 Task: Create a due date automation trigger when advanced on, 2 hours before a card is due add content with a name starting with resume.
Action: Mouse moved to (1159, 98)
Screenshot: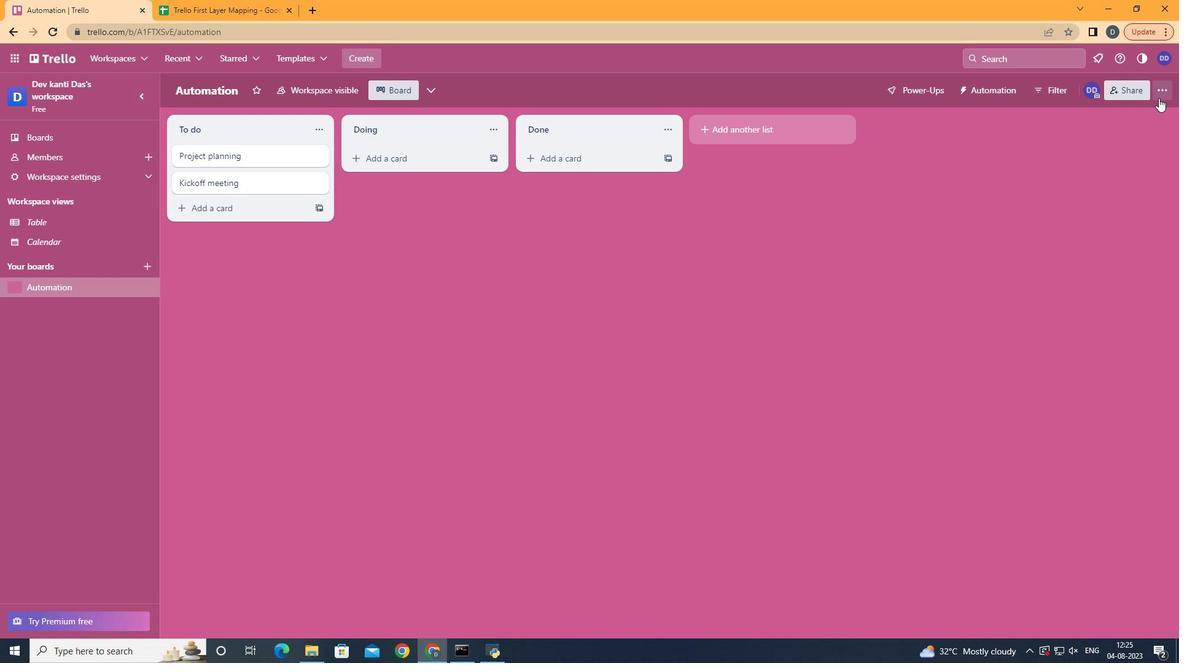 
Action: Mouse pressed left at (1159, 98)
Screenshot: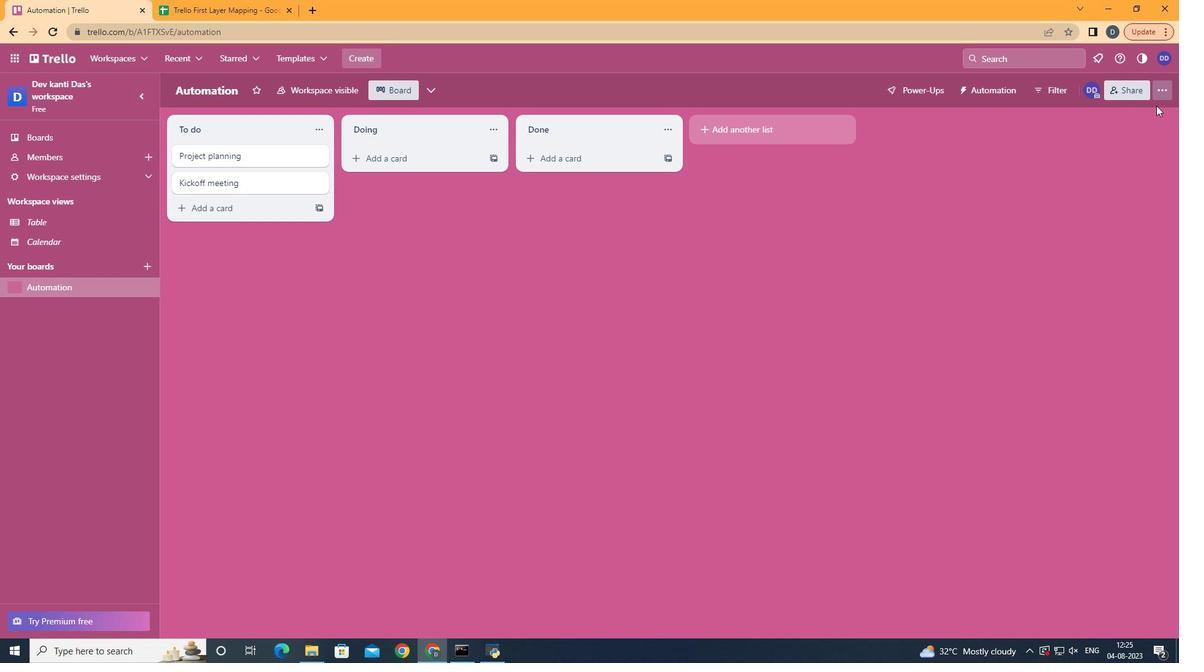 
Action: Mouse moved to (1085, 263)
Screenshot: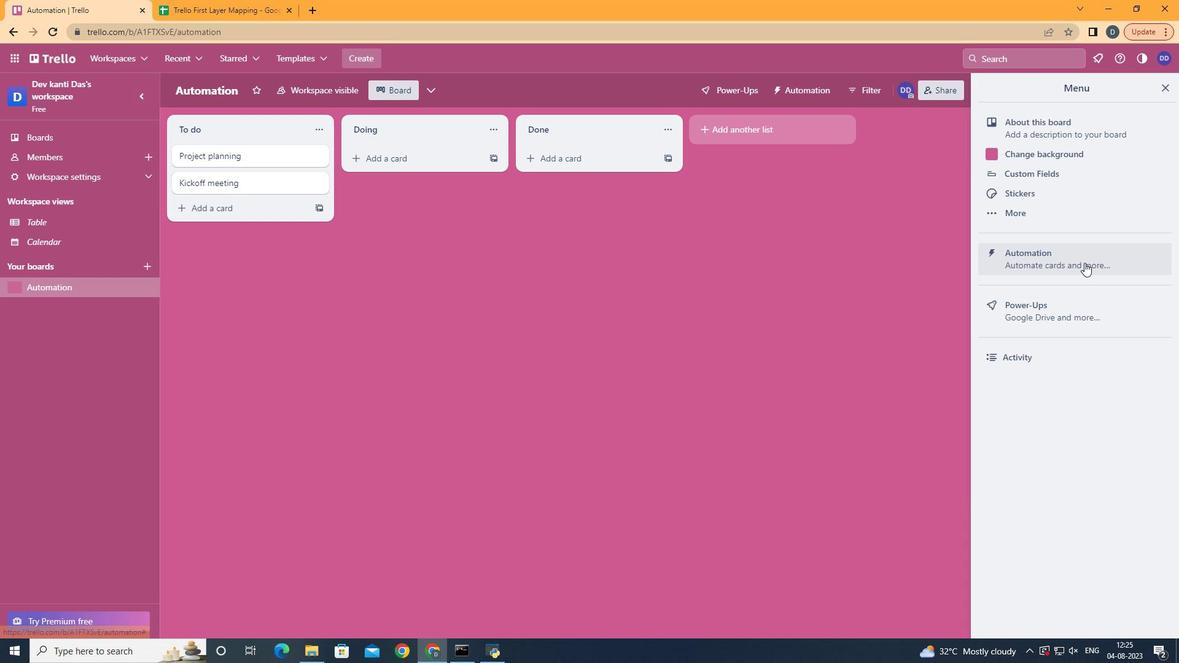 
Action: Mouse pressed left at (1085, 263)
Screenshot: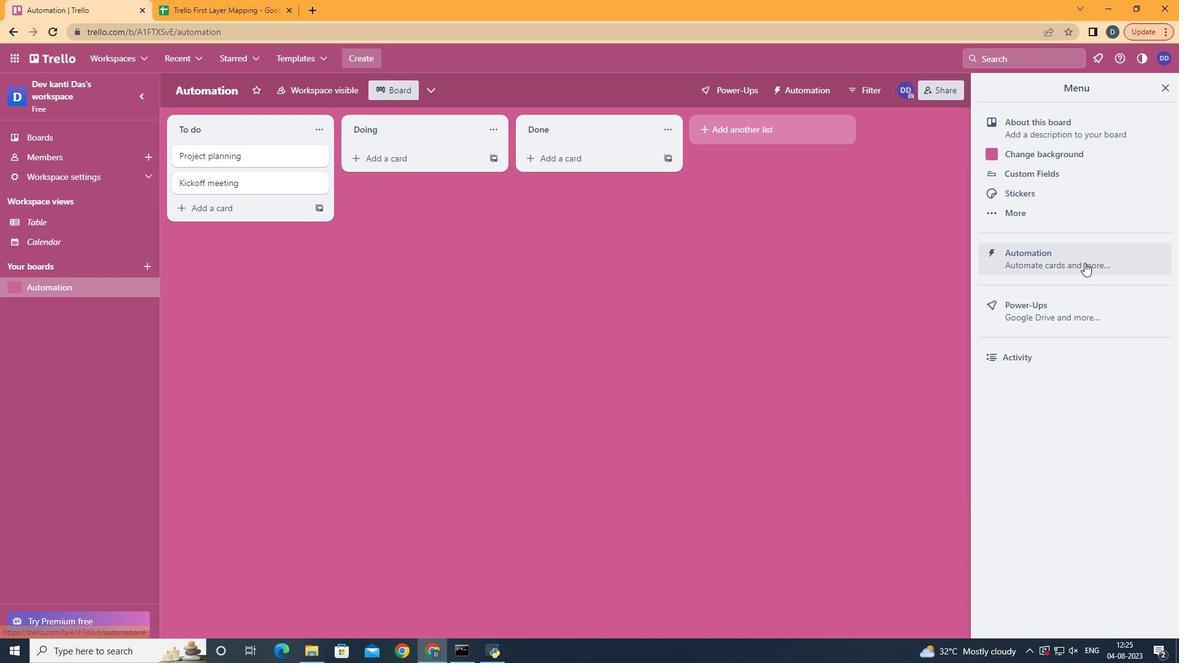
Action: Mouse moved to (203, 259)
Screenshot: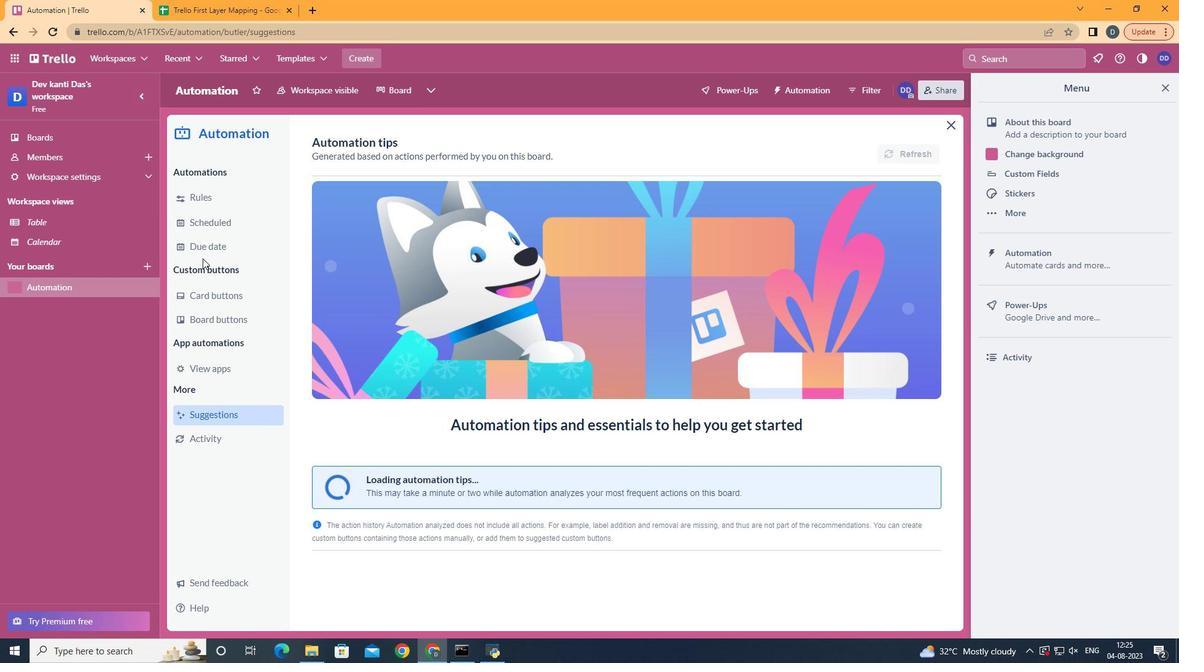 
Action: Mouse pressed left at (203, 259)
Screenshot: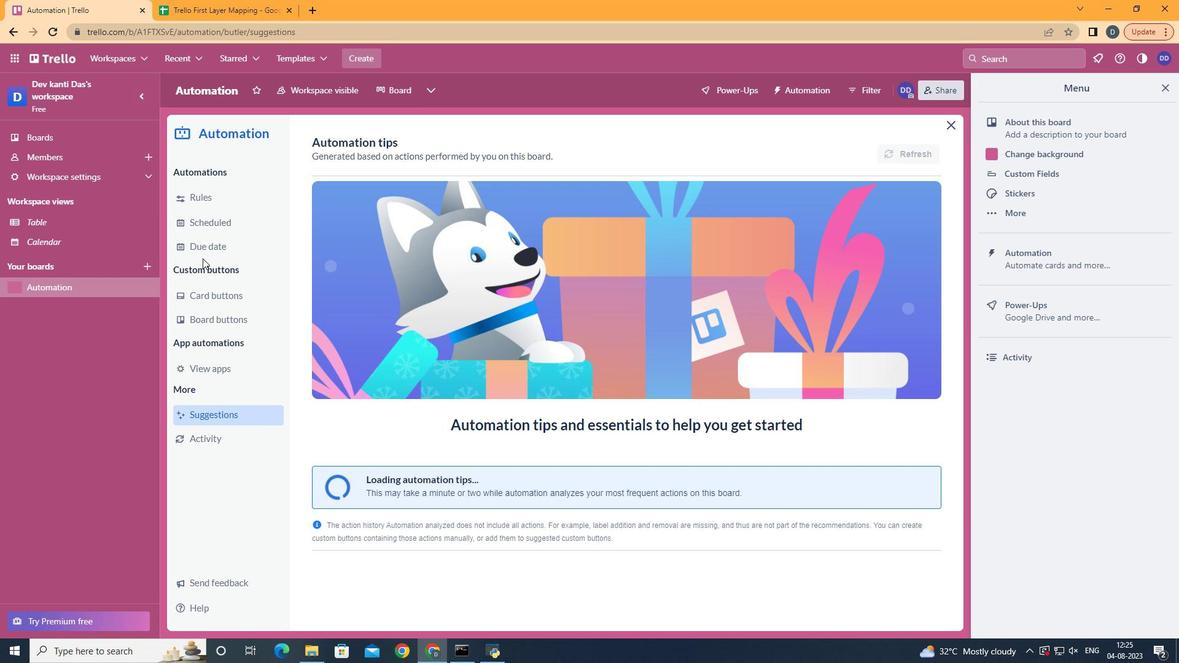 
Action: Mouse moved to (232, 243)
Screenshot: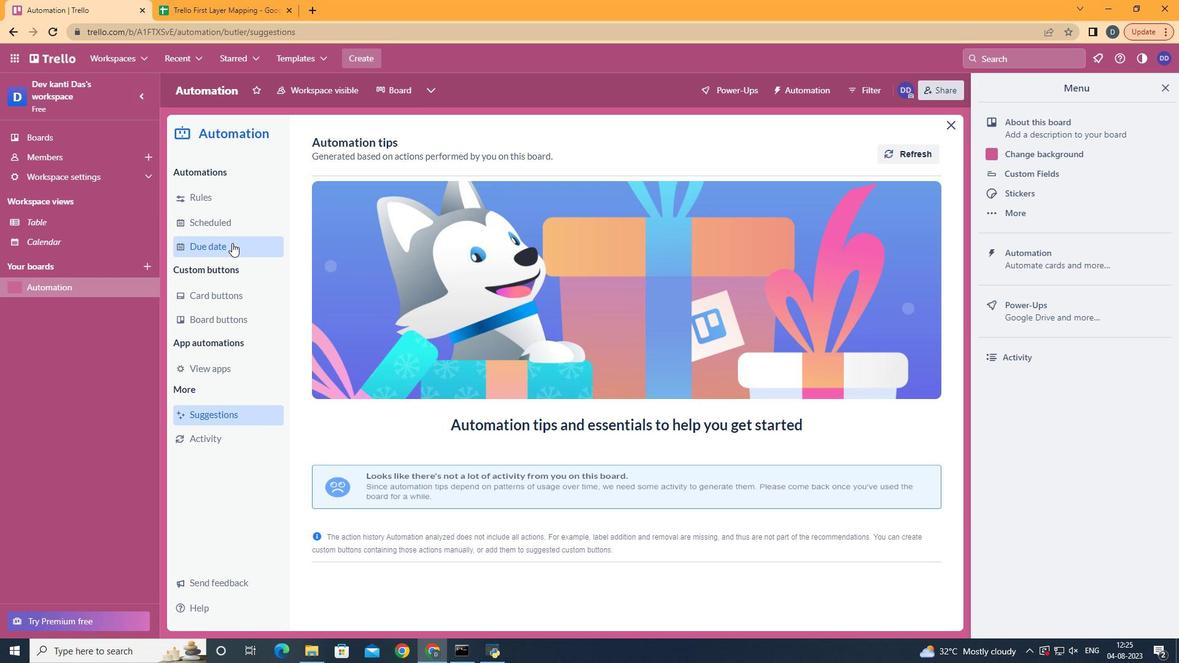 
Action: Mouse pressed left at (232, 243)
Screenshot: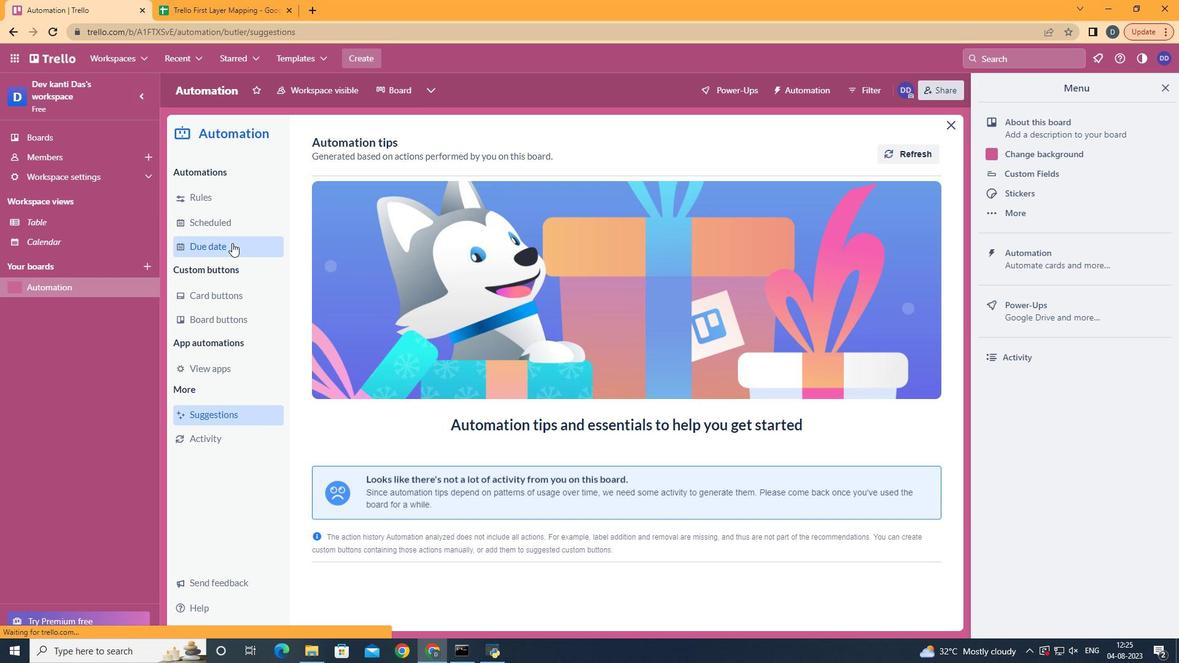 
Action: Mouse moved to (860, 152)
Screenshot: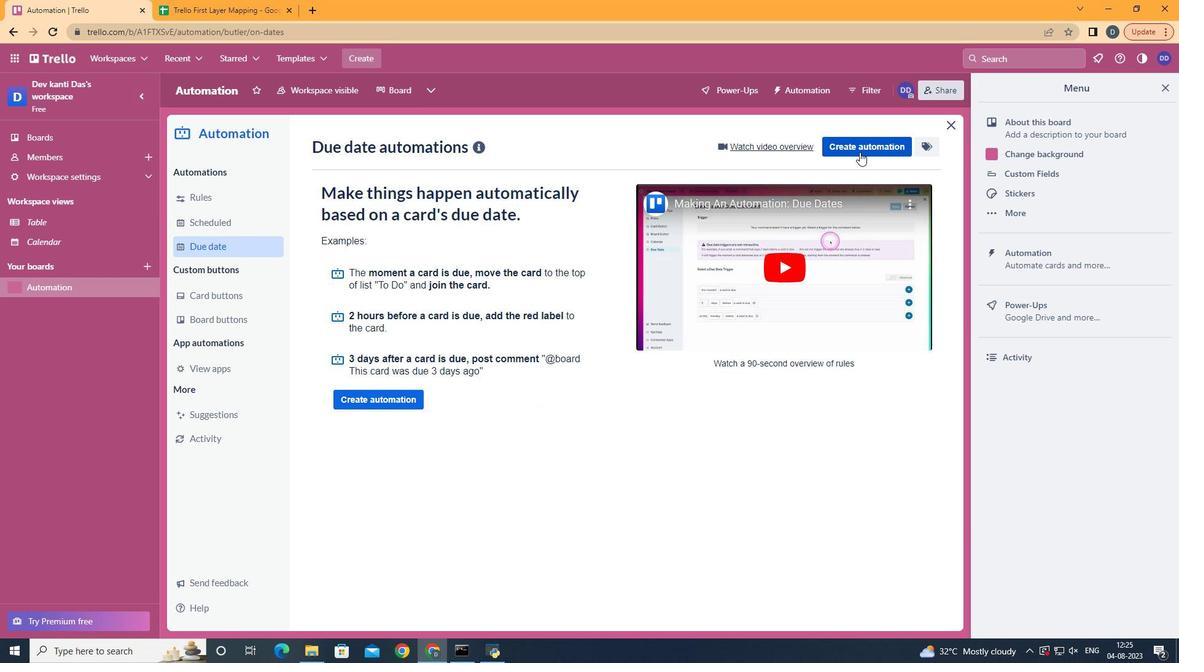 
Action: Mouse pressed left at (860, 152)
Screenshot: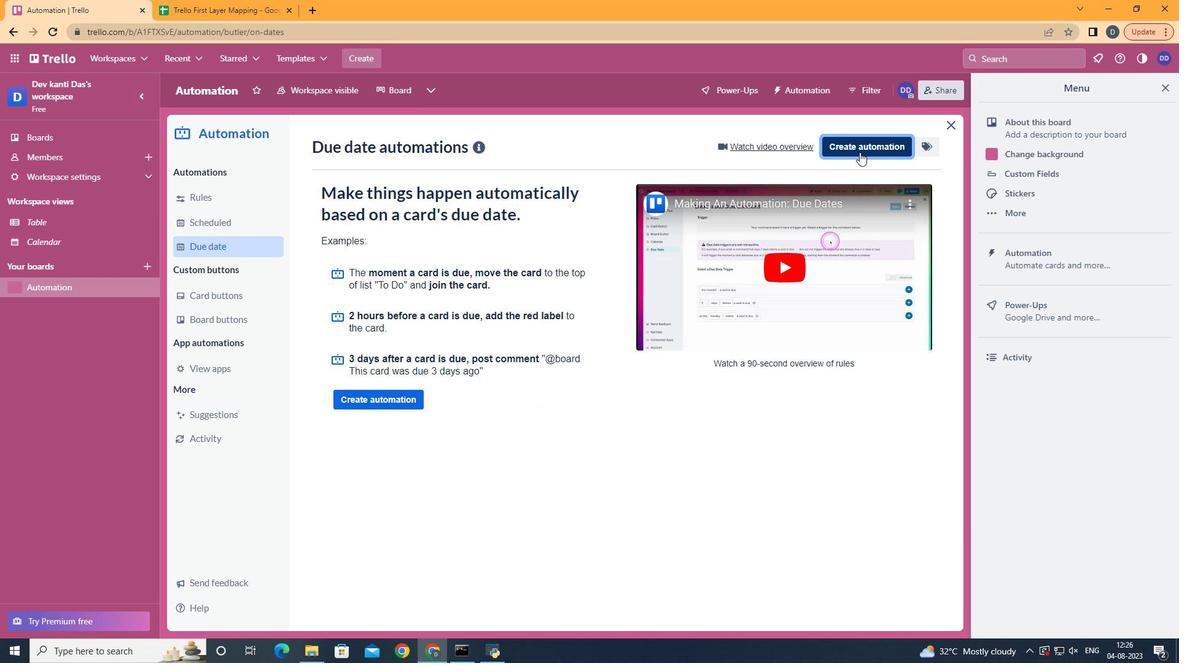 
Action: Mouse moved to (627, 259)
Screenshot: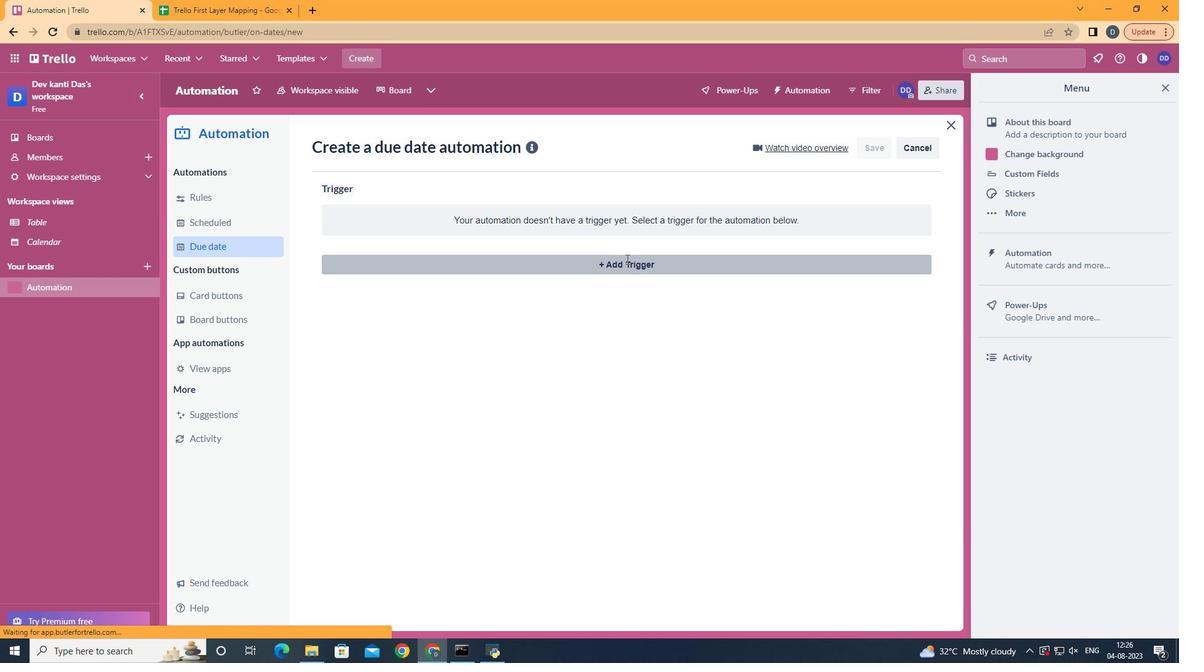 
Action: Mouse pressed left at (627, 259)
Screenshot: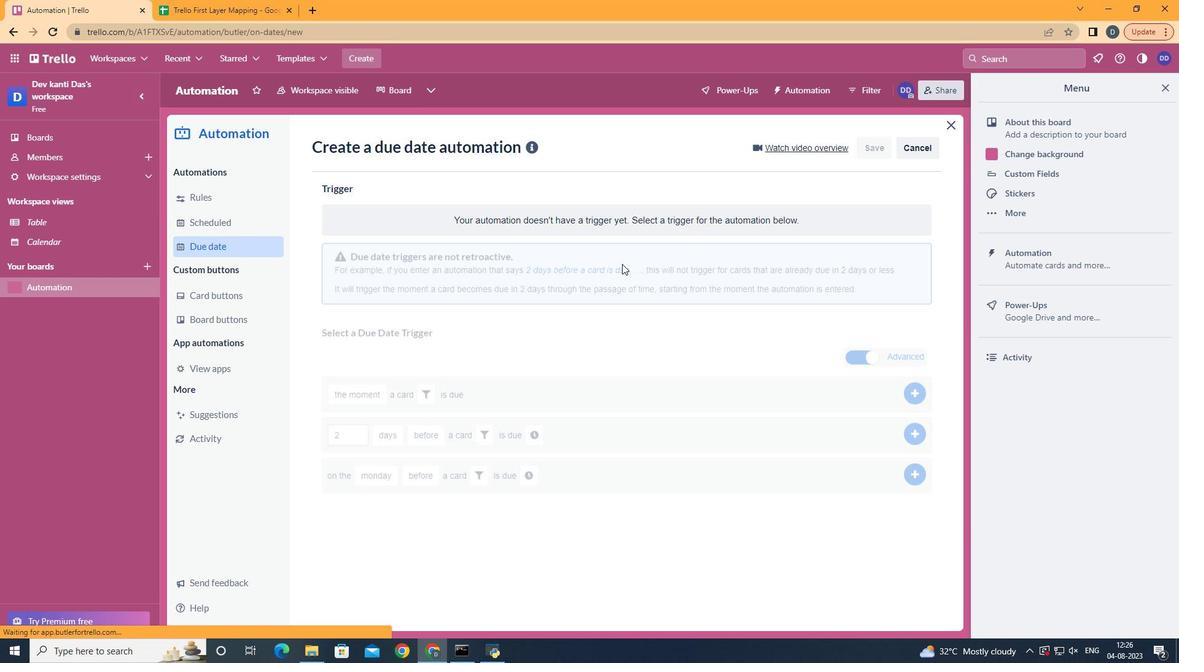 
Action: Mouse moved to (412, 526)
Screenshot: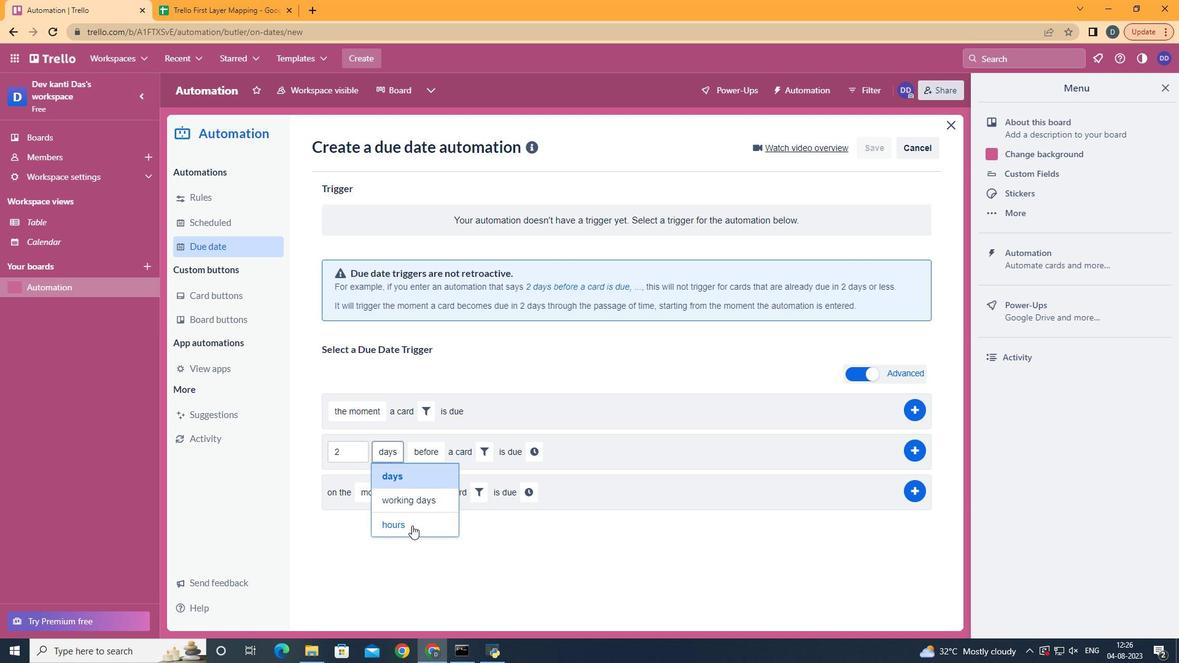
Action: Mouse pressed left at (412, 526)
Screenshot: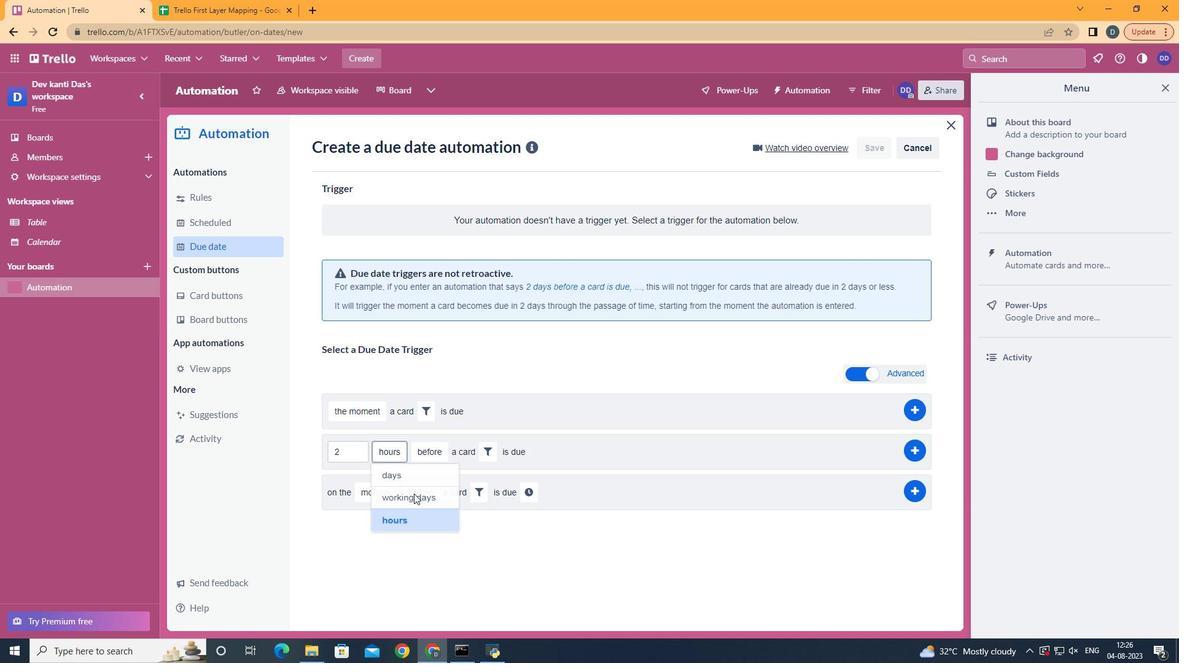 
Action: Mouse moved to (423, 478)
Screenshot: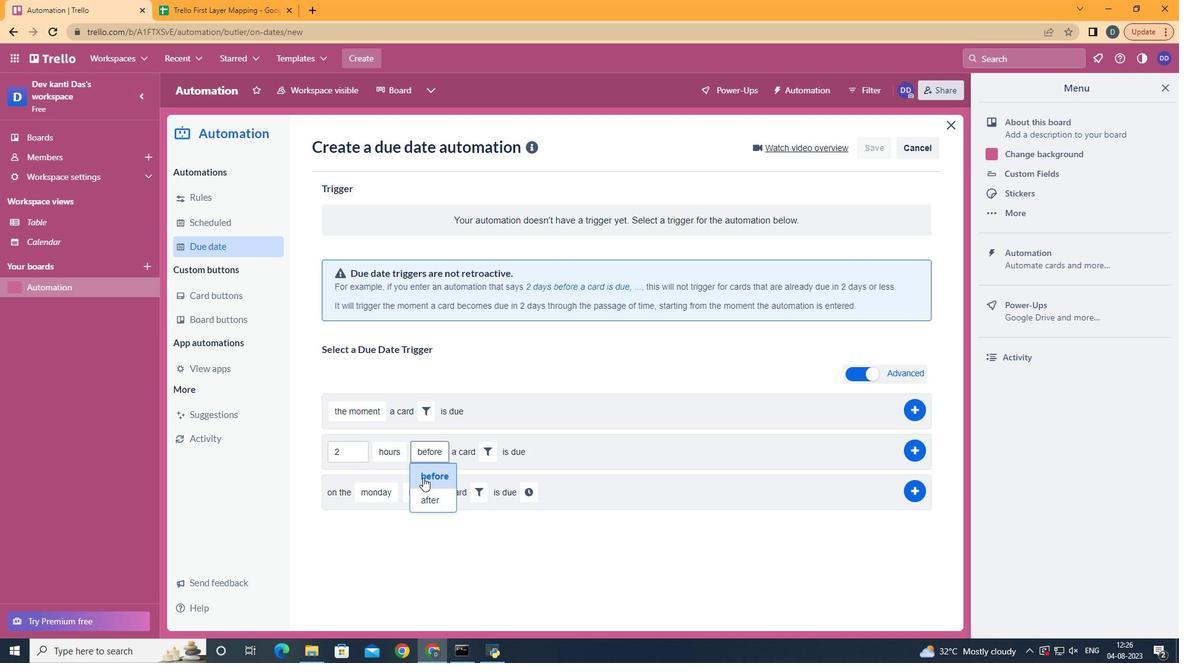
Action: Mouse pressed left at (423, 478)
Screenshot: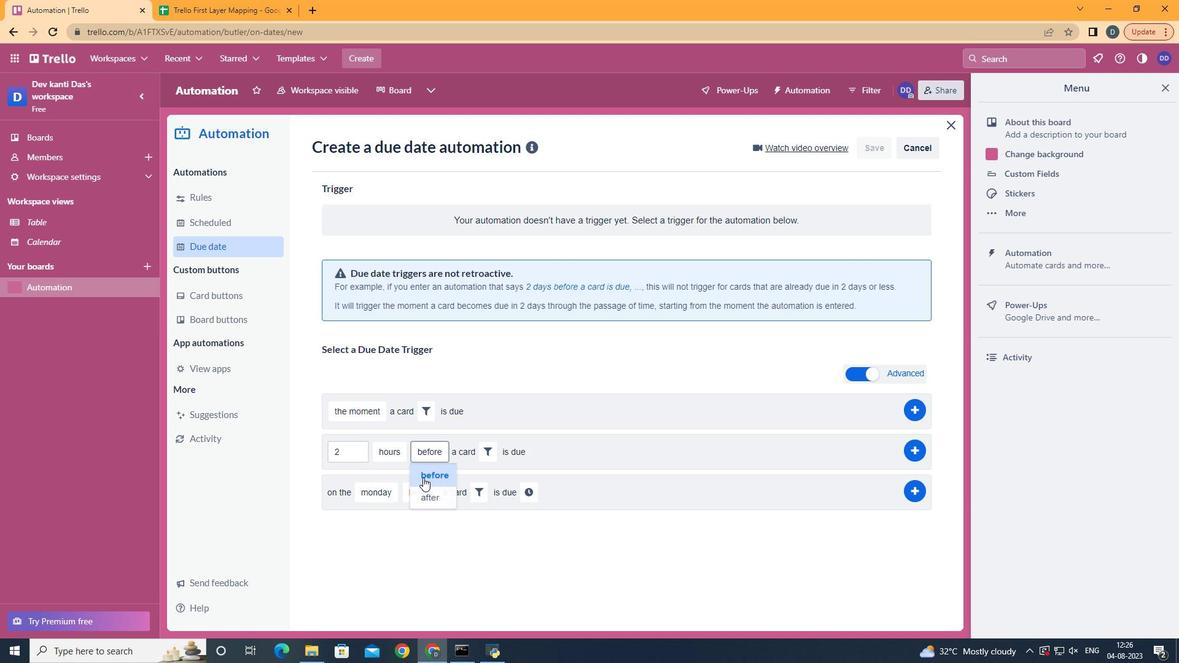 
Action: Mouse moved to (493, 456)
Screenshot: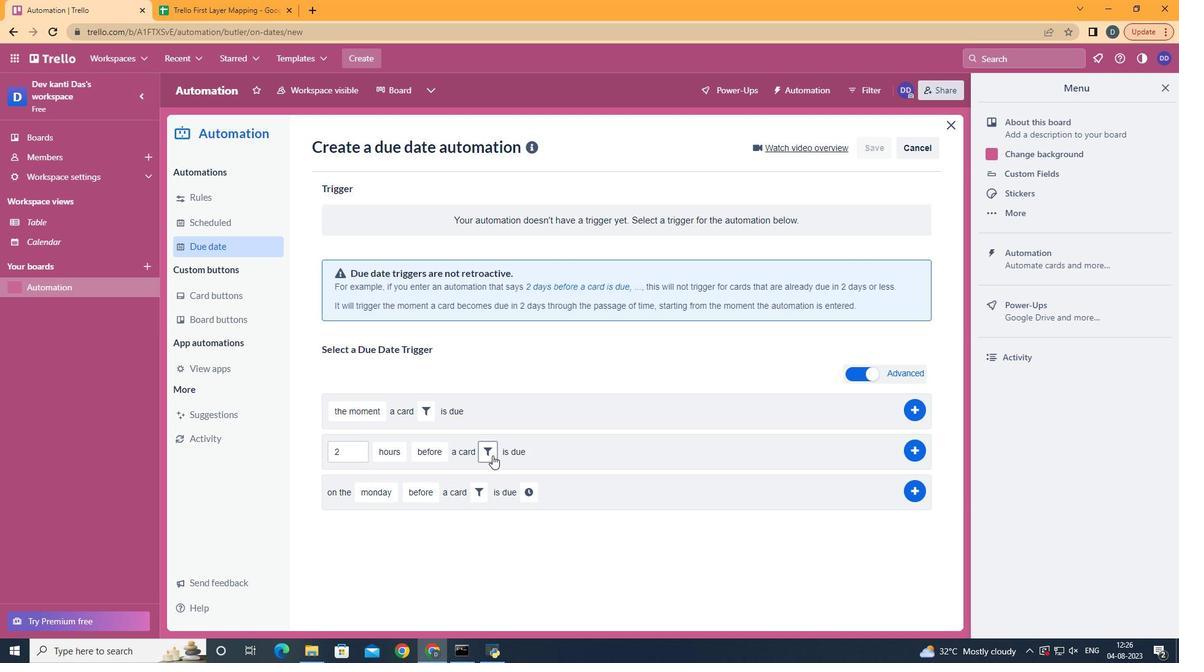 
Action: Mouse pressed left at (493, 456)
Screenshot: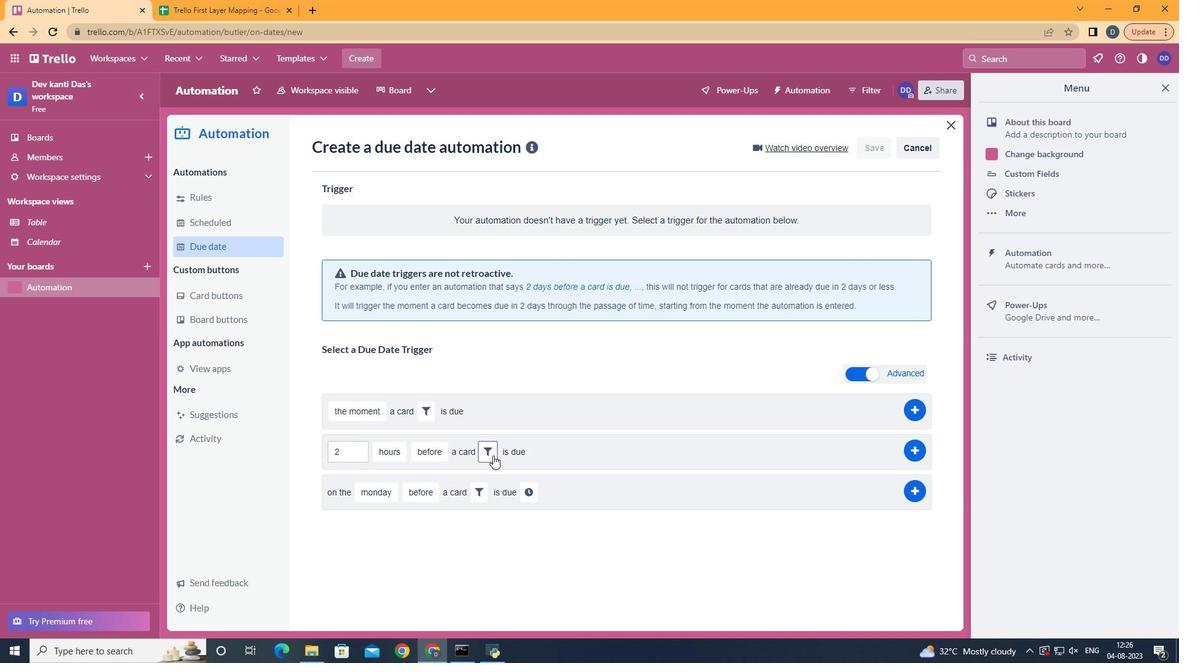 
Action: Mouse moved to (645, 485)
Screenshot: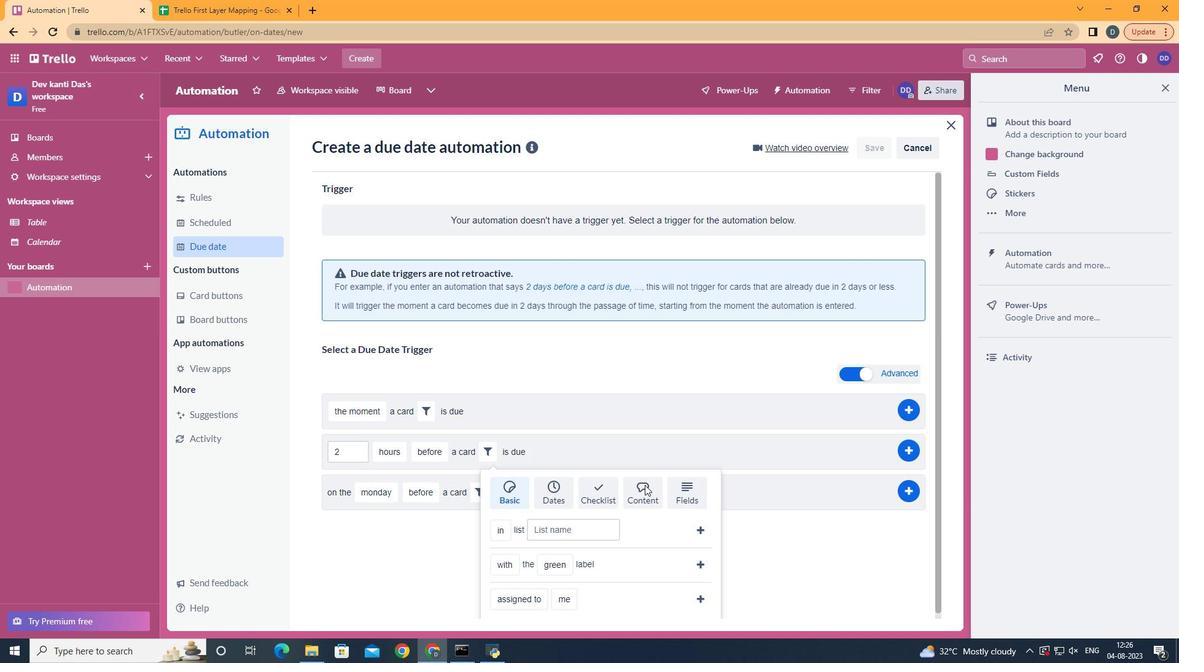 
Action: Mouse pressed left at (645, 485)
Screenshot: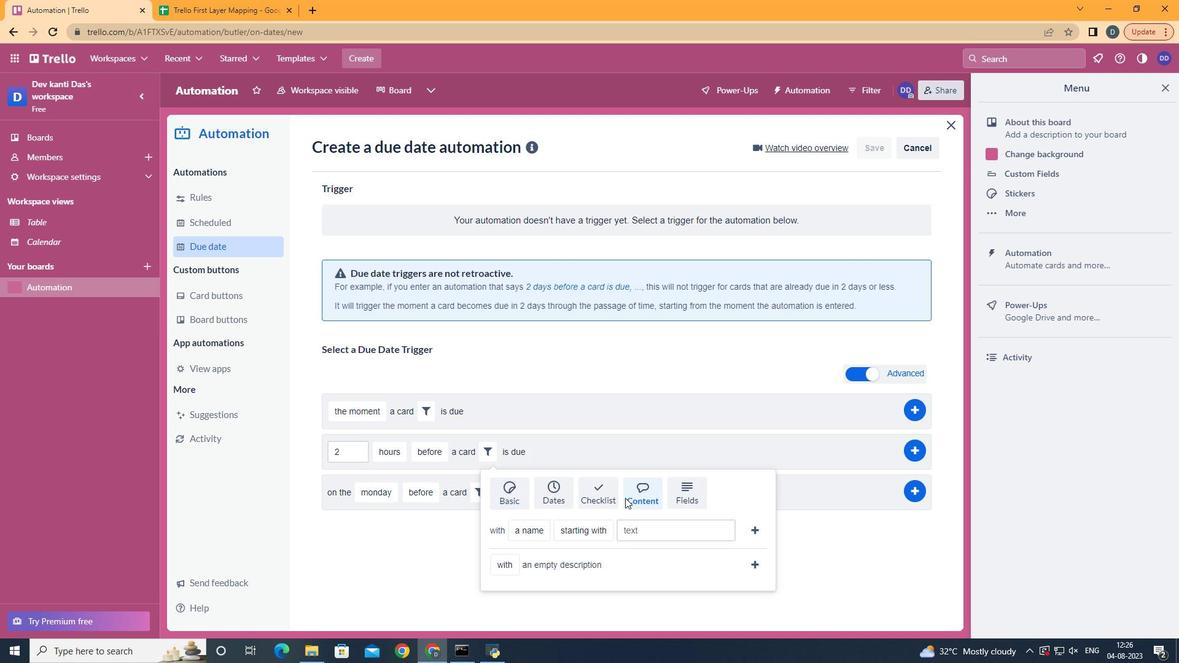 
Action: Mouse moved to (538, 560)
Screenshot: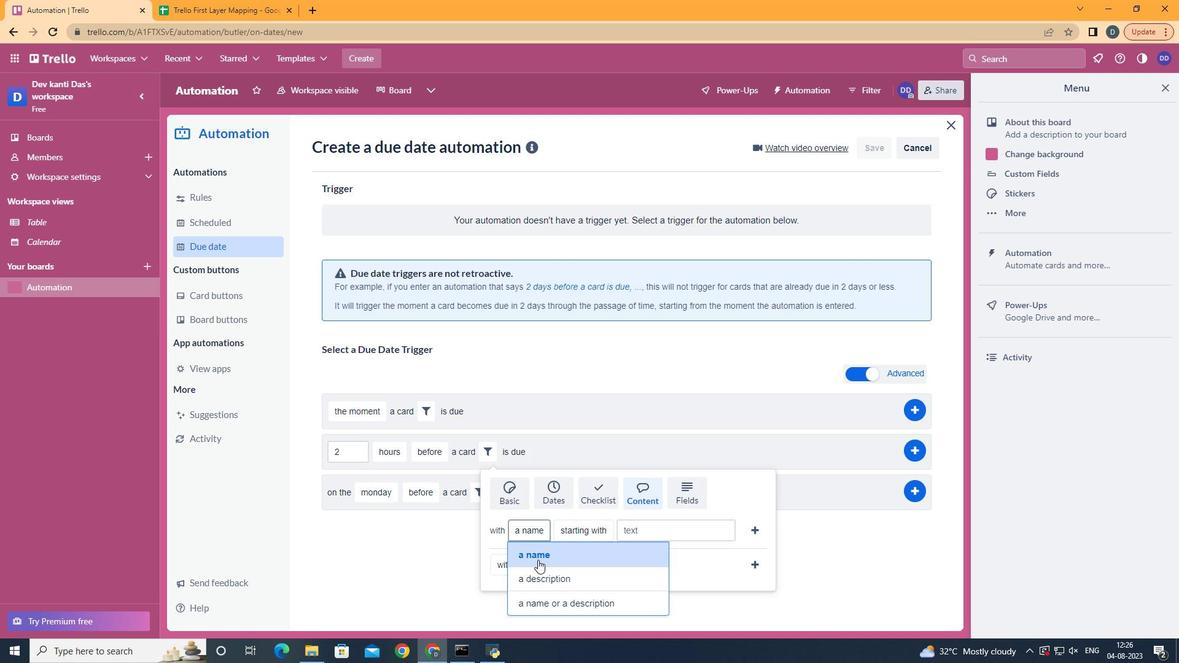 
Action: Mouse pressed left at (538, 560)
Screenshot: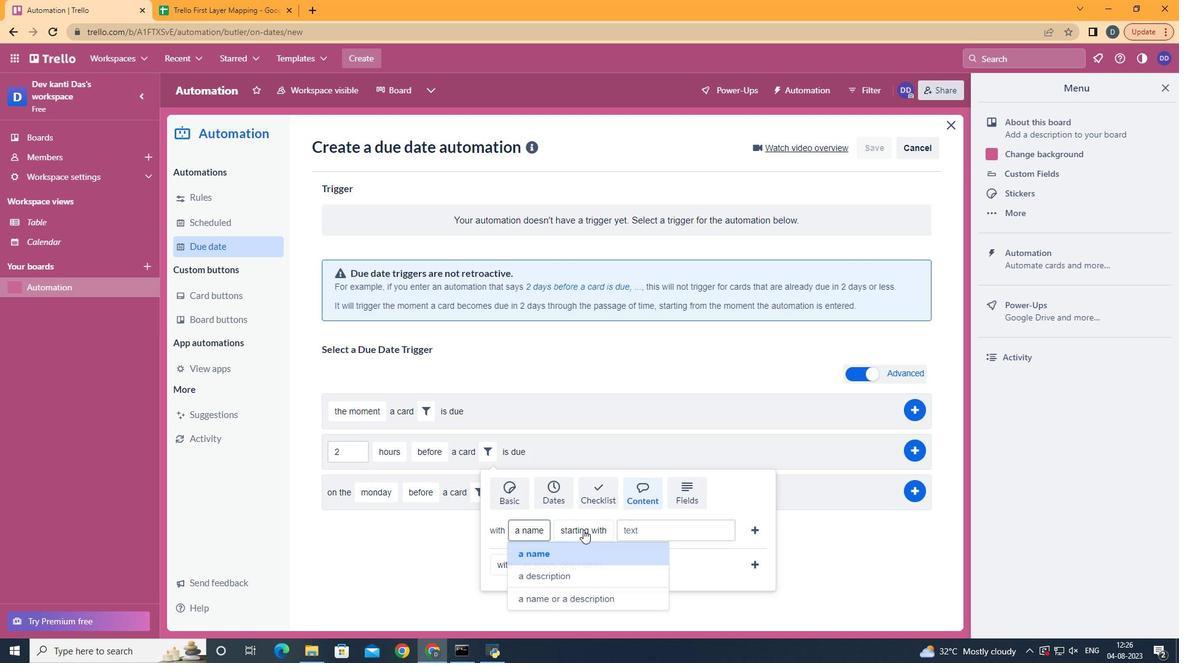 
Action: Mouse moved to (608, 390)
Screenshot: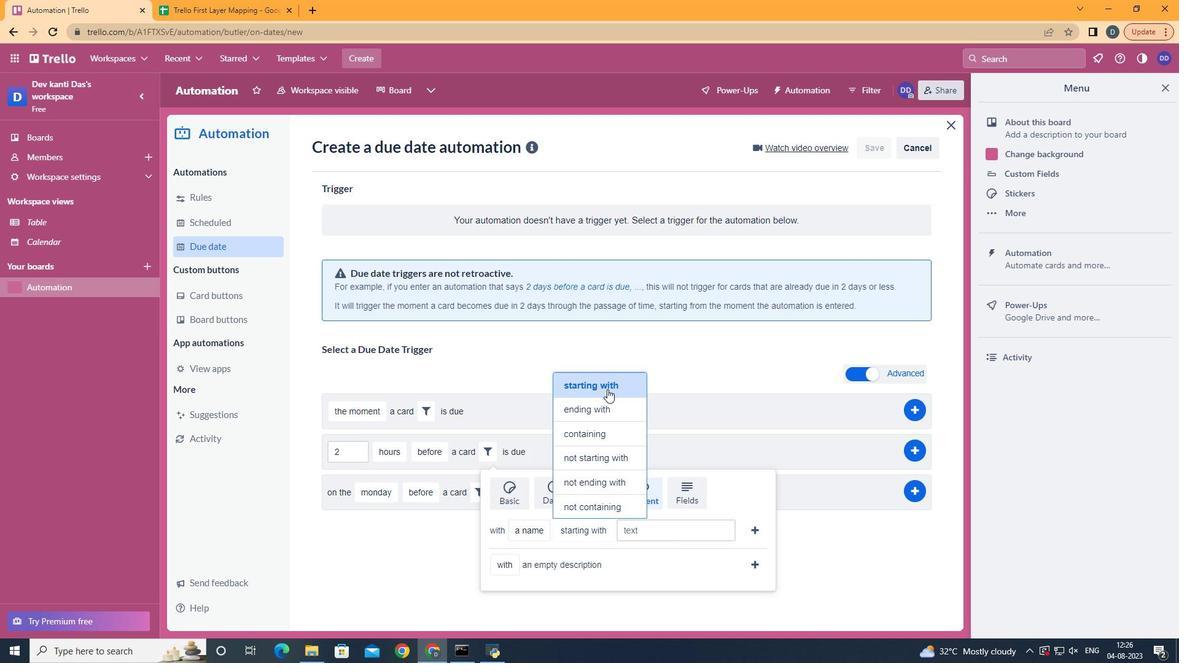 
Action: Mouse pressed left at (608, 390)
Screenshot: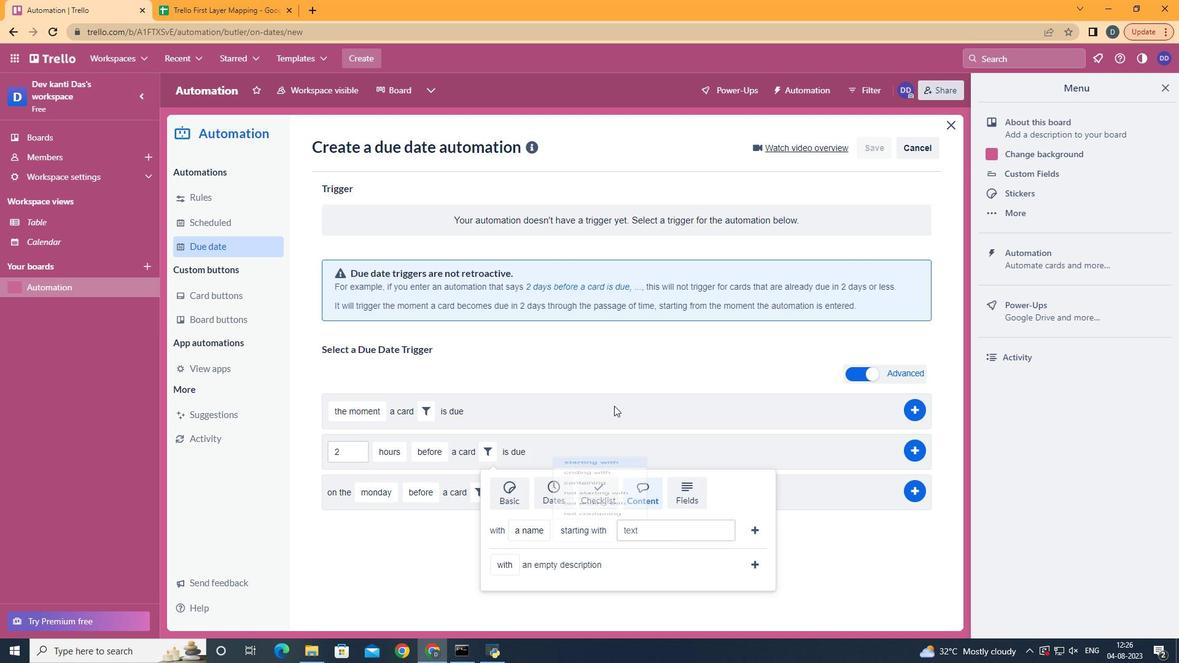 
Action: Mouse moved to (672, 533)
Screenshot: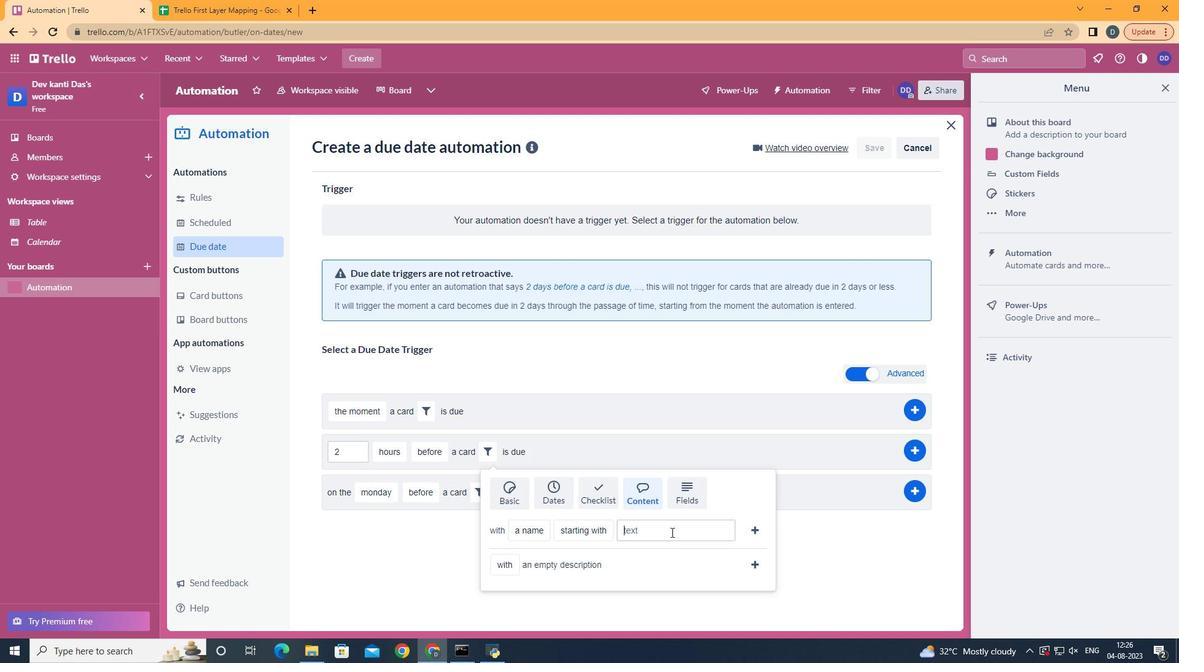 
Action: Mouse pressed left at (672, 533)
Screenshot: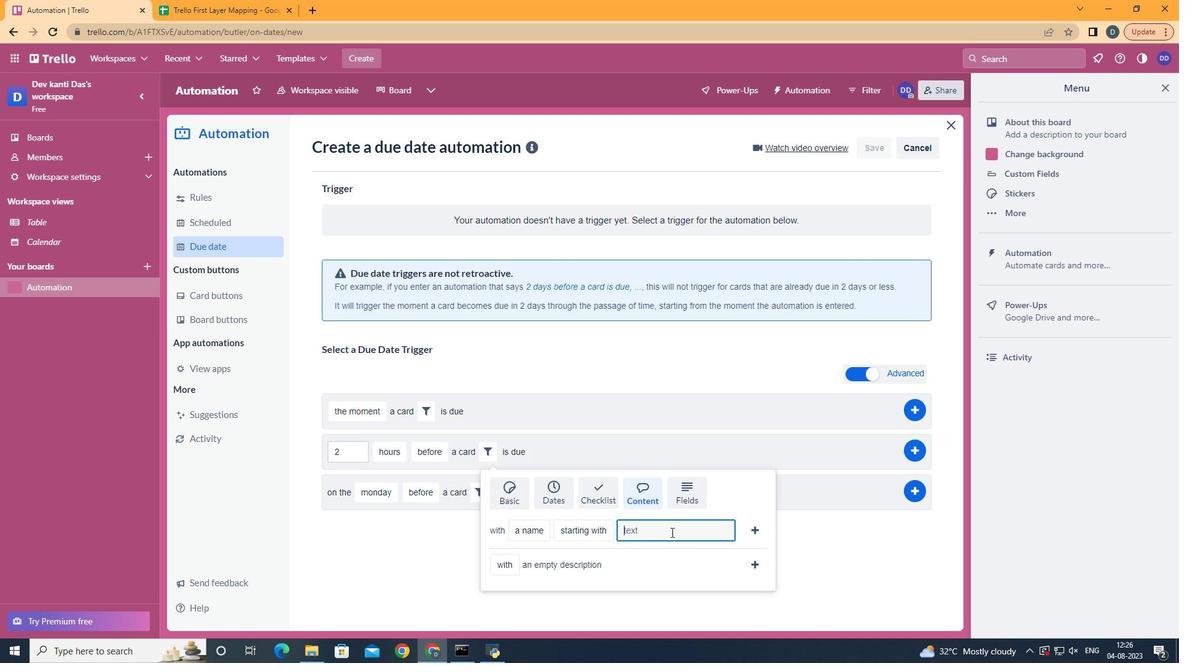 
Action: Key pressed resume
Screenshot: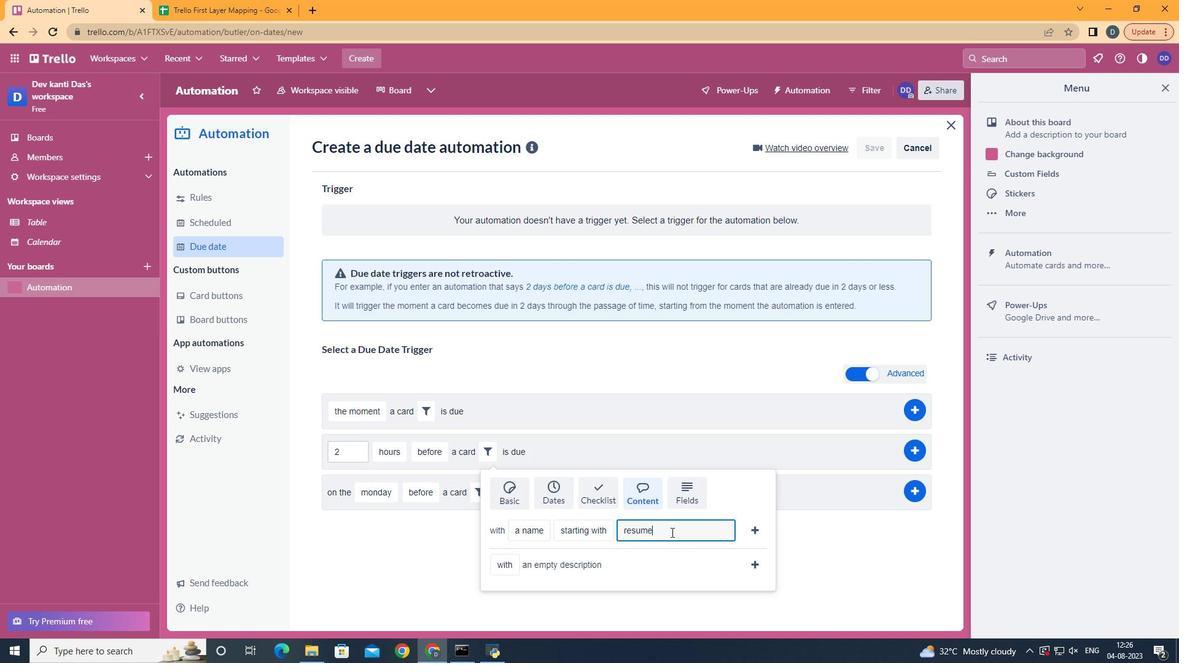 
Action: Mouse moved to (743, 527)
Screenshot: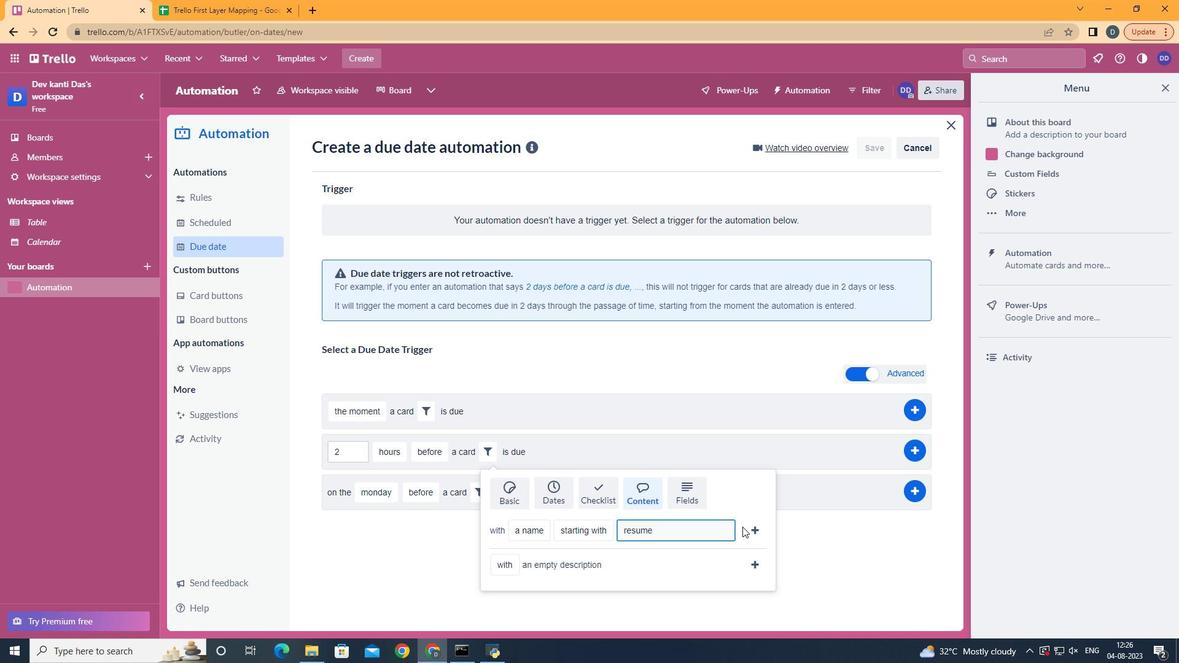 
Action: Mouse pressed left at (743, 527)
Screenshot: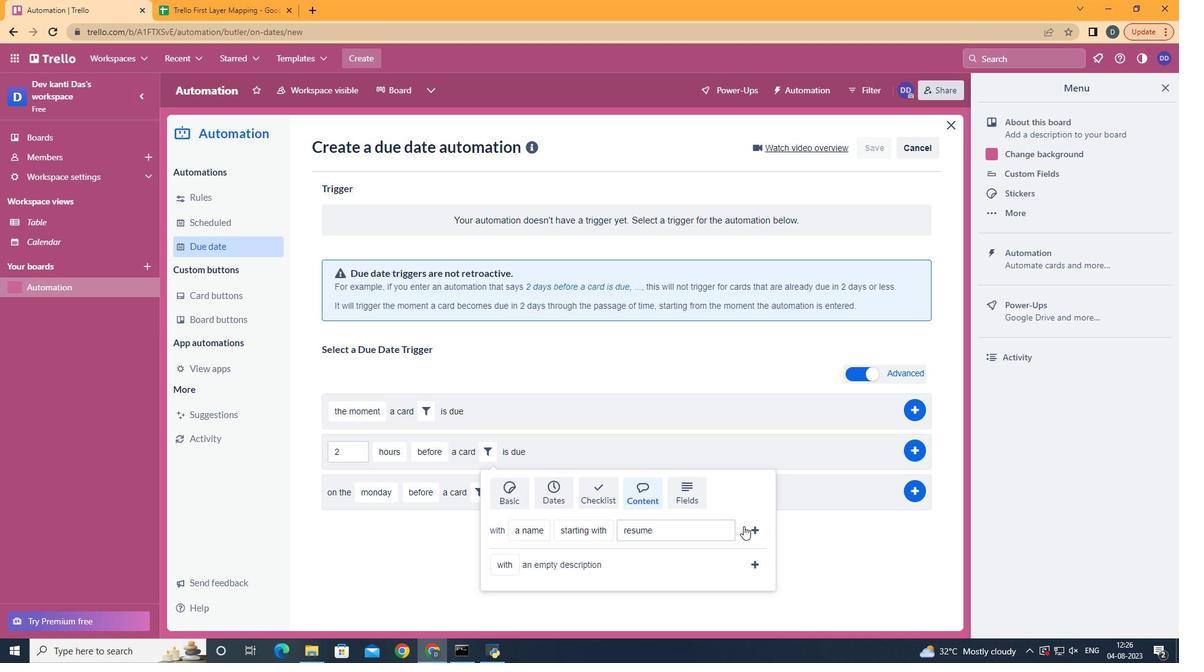 
Action: Mouse moved to (754, 529)
Screenshot: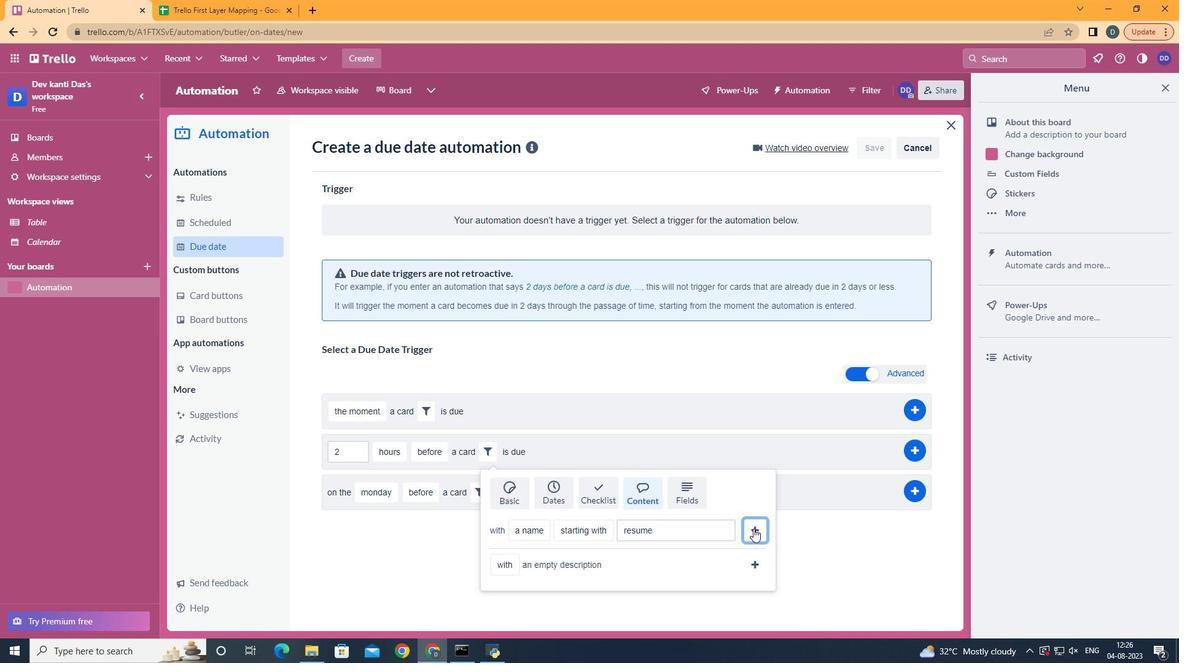 
Action: Mouse pressed left at (754, 529)
Screenshot: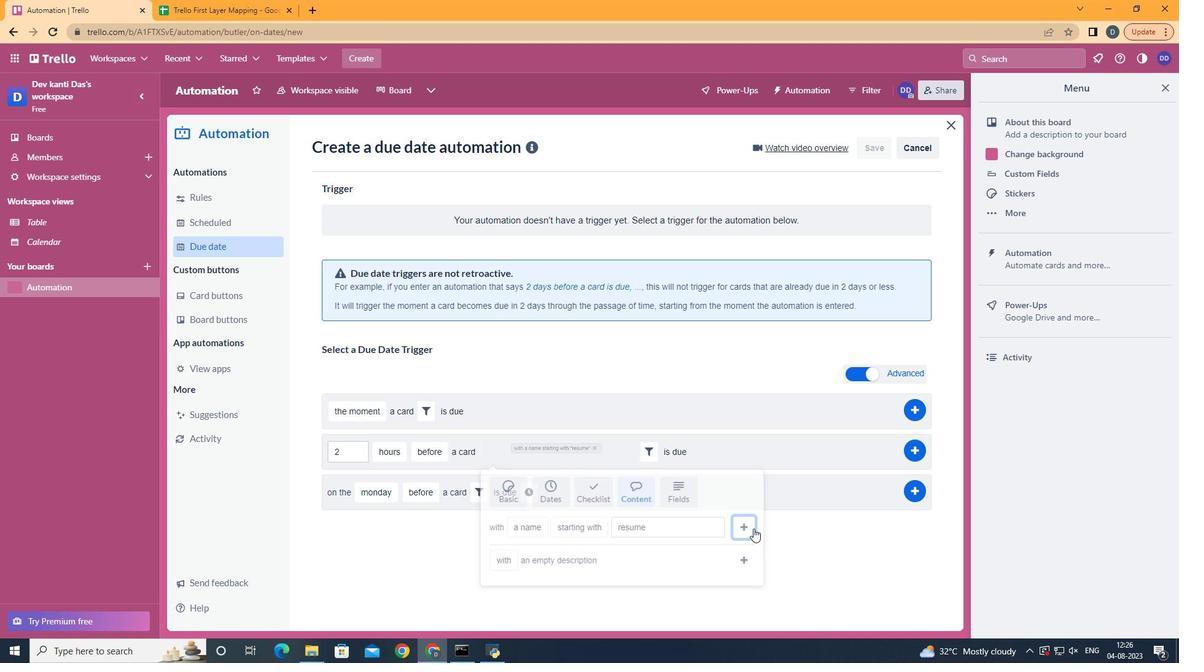 
Action: Mouse moved to (919, 456)
Screenshot: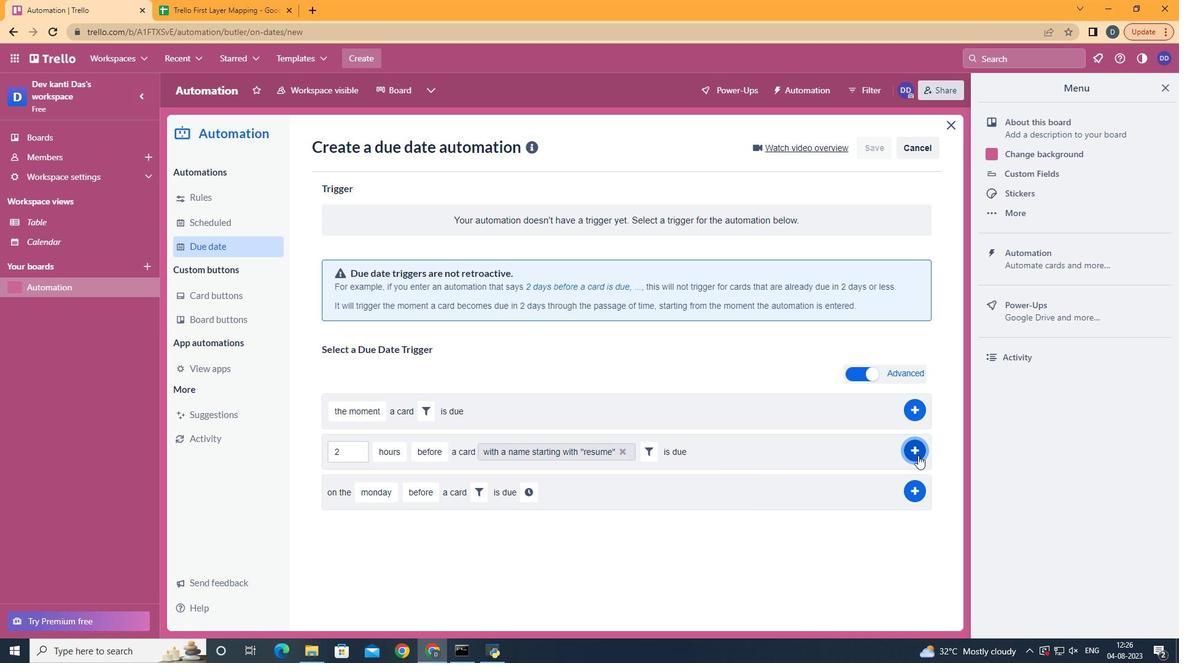 
Action: Mouse pressed left at (919, 456)
Screenshot: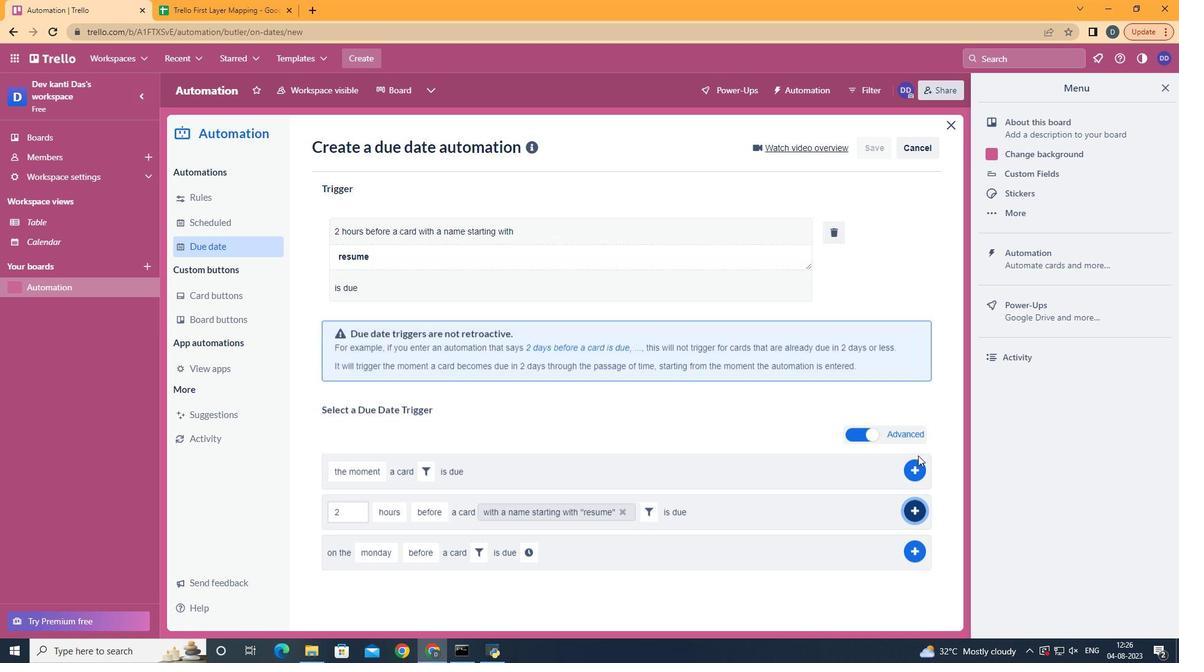 
Action: Mouse moved to (543, 262)
Screenshot: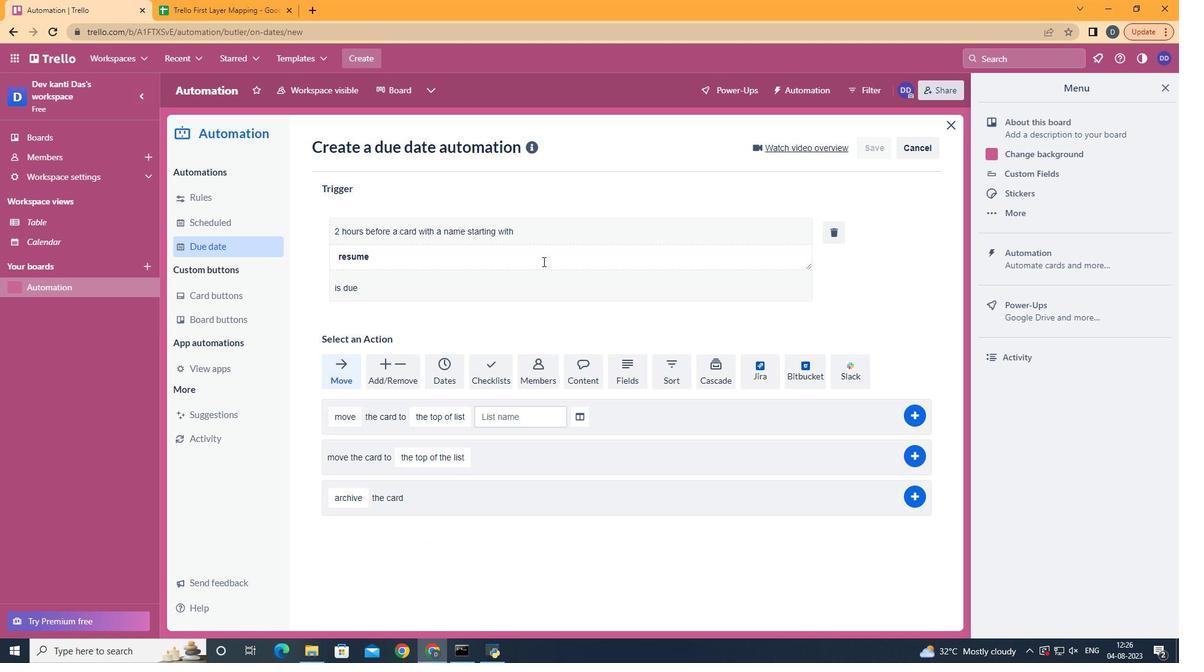 
